 Task: Change the view to calendar view.
Action: Mouse moved to (72, 503)
Screenshot: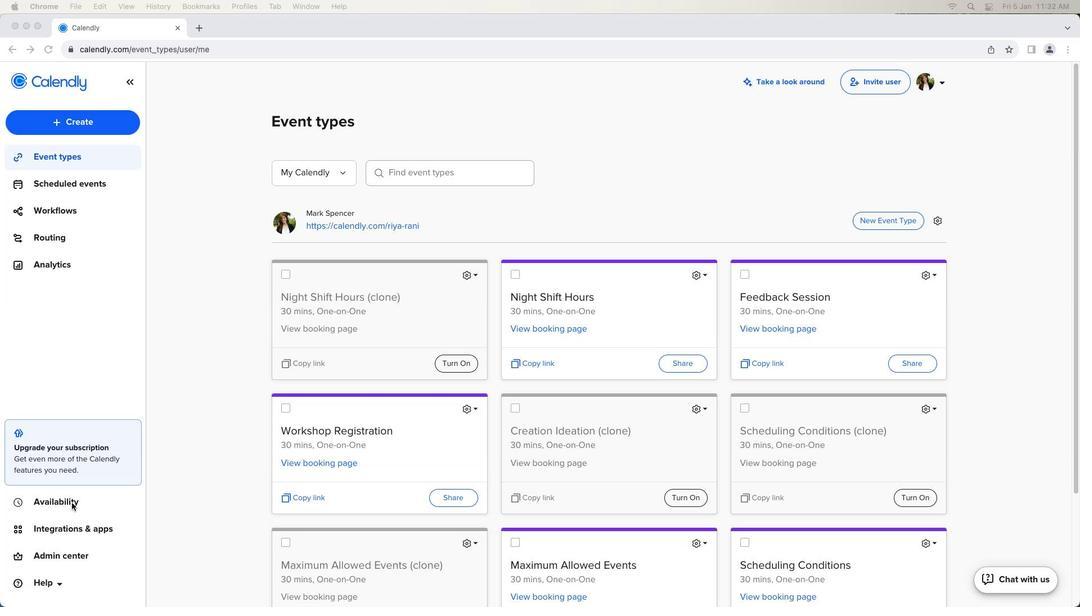 
Action: Mouse pressed left at (72, 503)
Screenshot: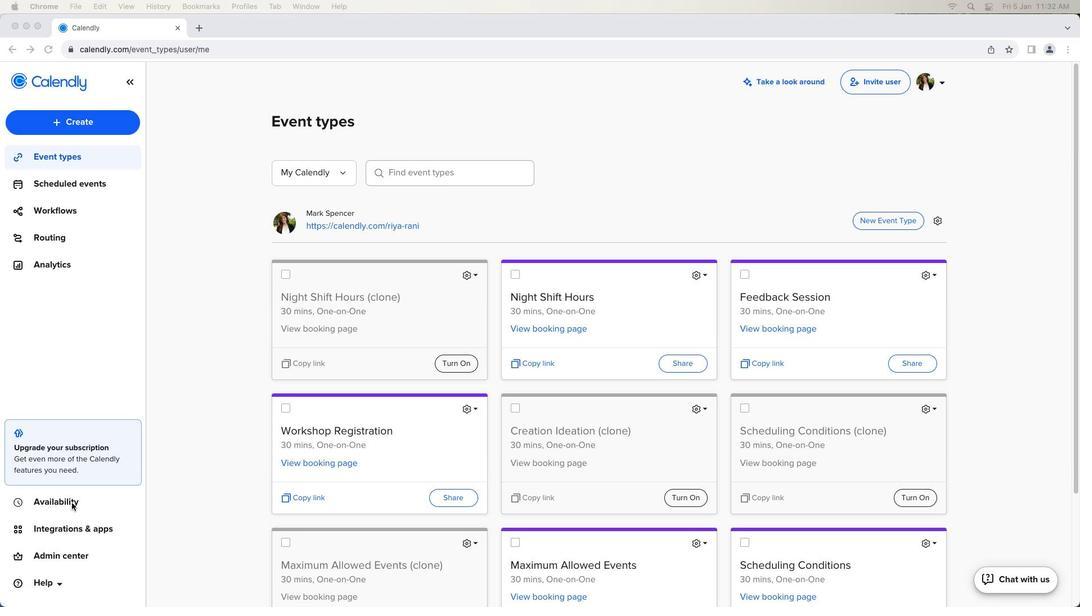 
Action: Mouse moved to (72, 502)
Screenshot: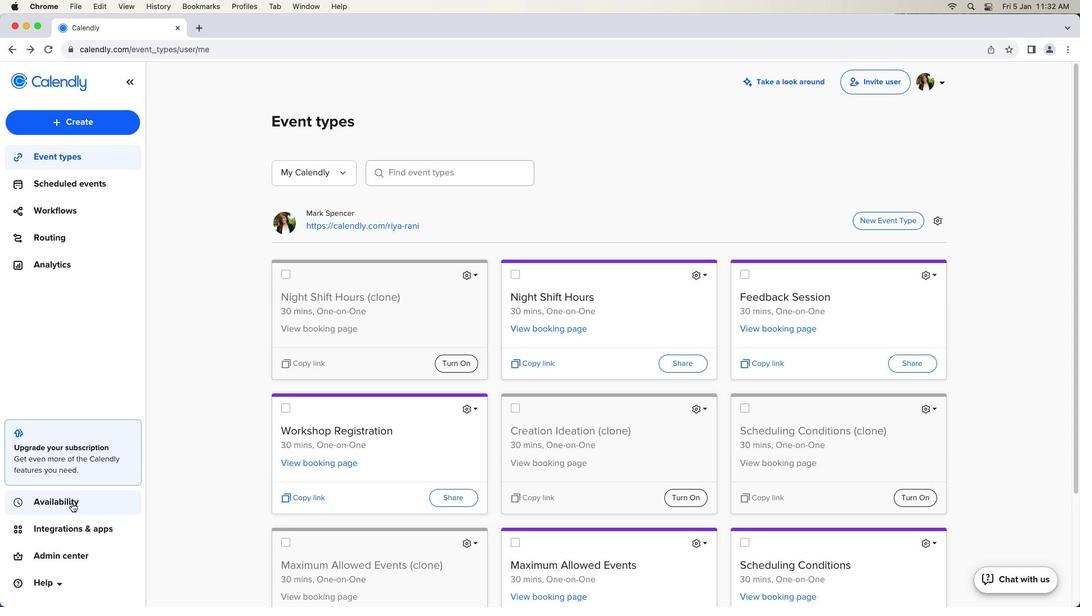 
Action: Mouse pressed left at (72, 502)
Screenshot: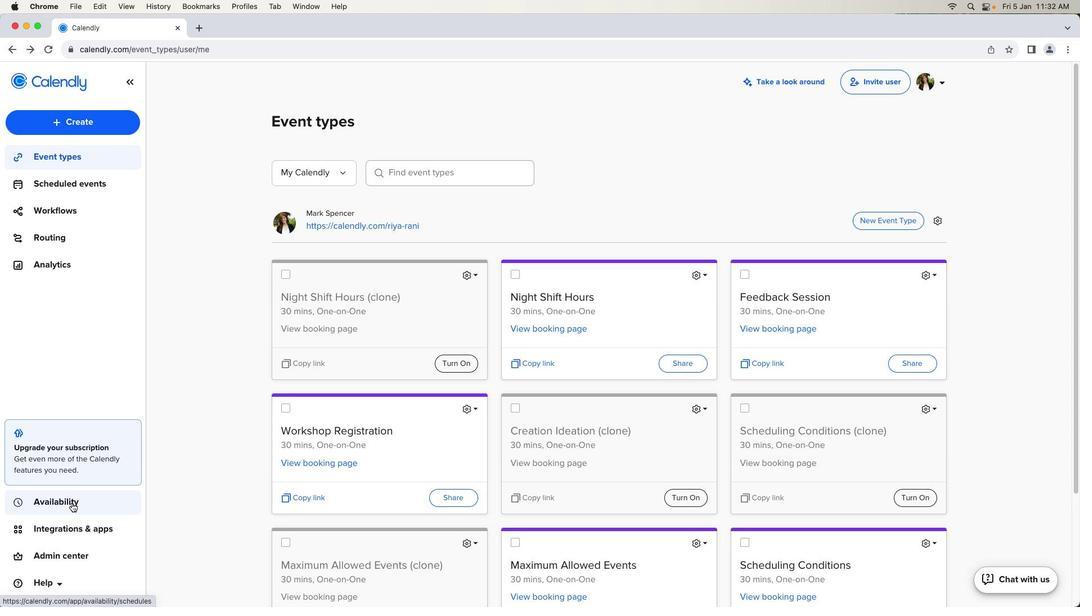 
Action: Mouse moved to (400, 301)
Screenshot: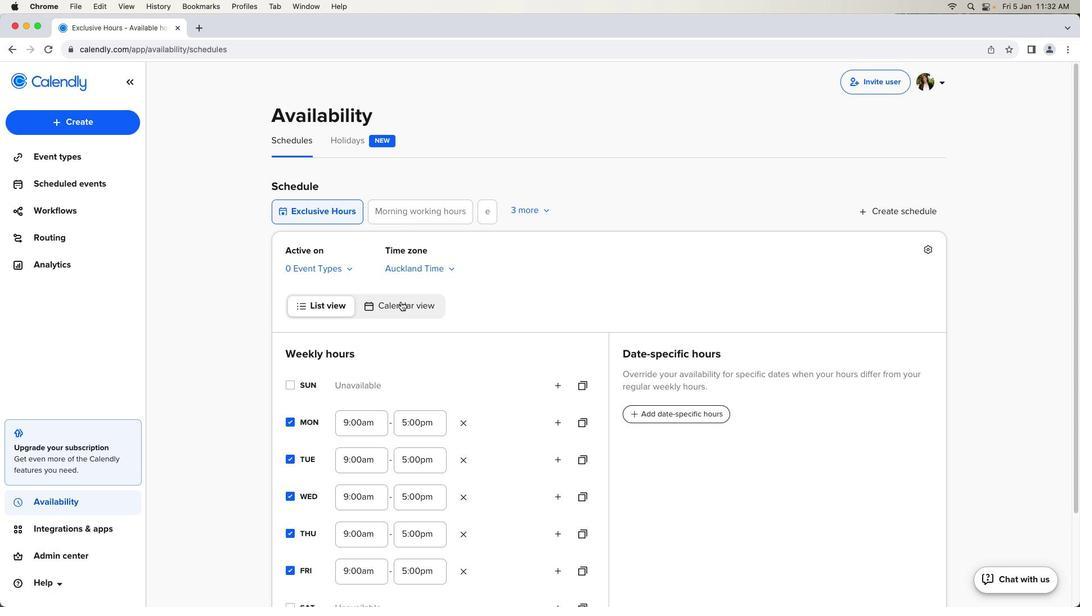 
Action: Mouse pressed left at (400, 301)
Screenshot: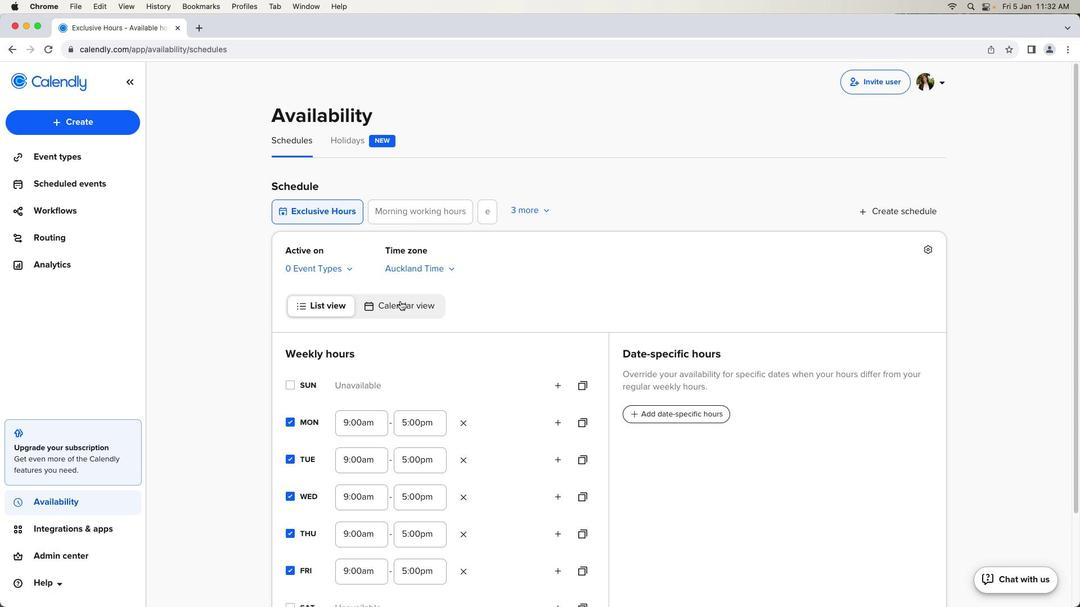 
Action: Mouse moved to (411, 310)
Screenshot: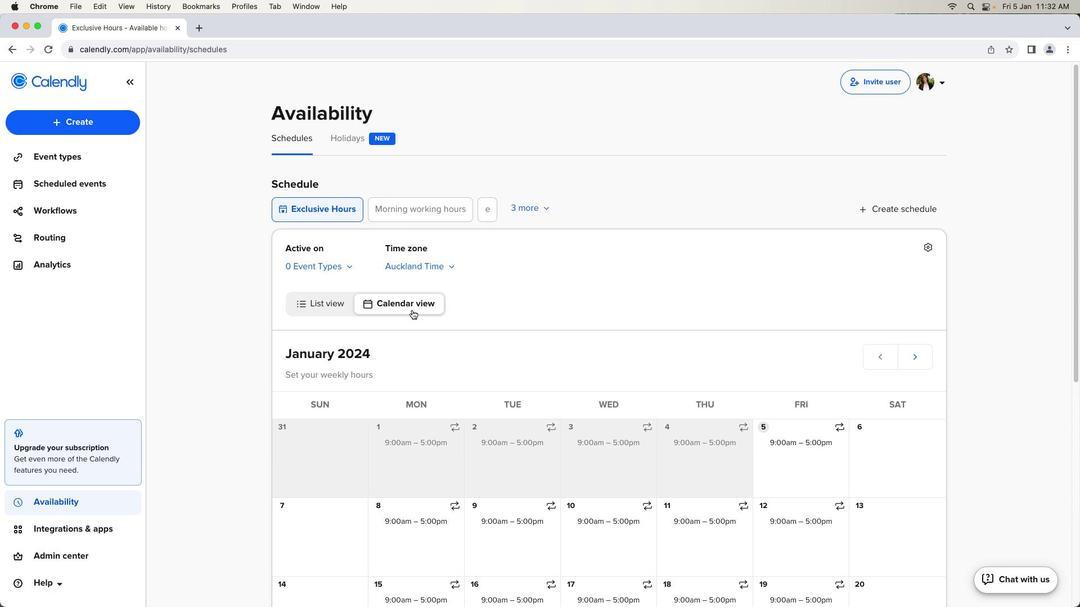 
Action: Mouse scrolled (411, 310) with delta (0, 0)
Screenshot: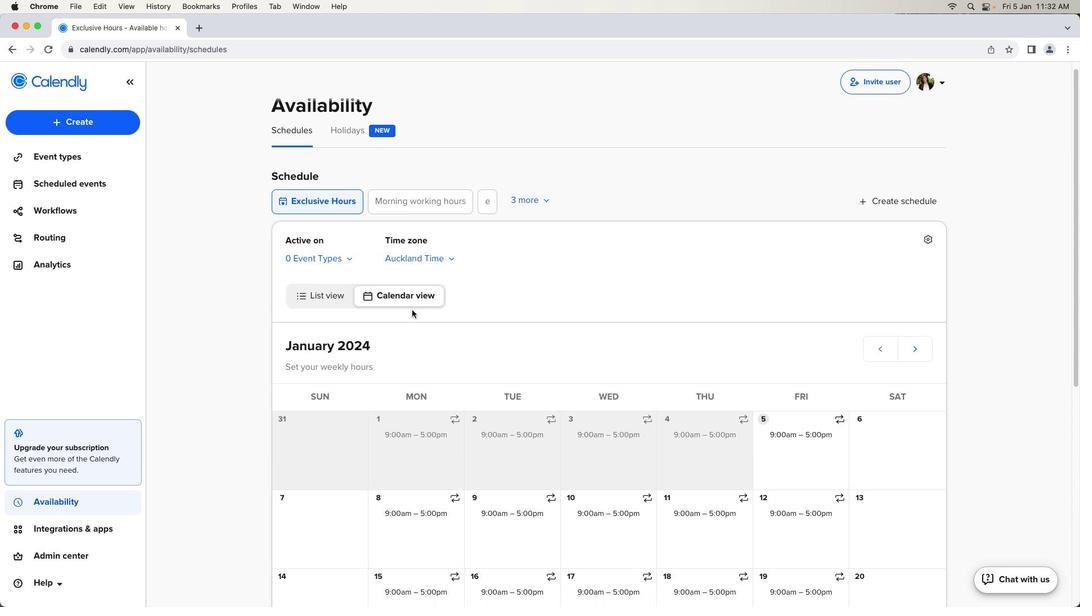 
Action: Mouse scrolled (411, 310) with delta (0, 0)
Screenshot: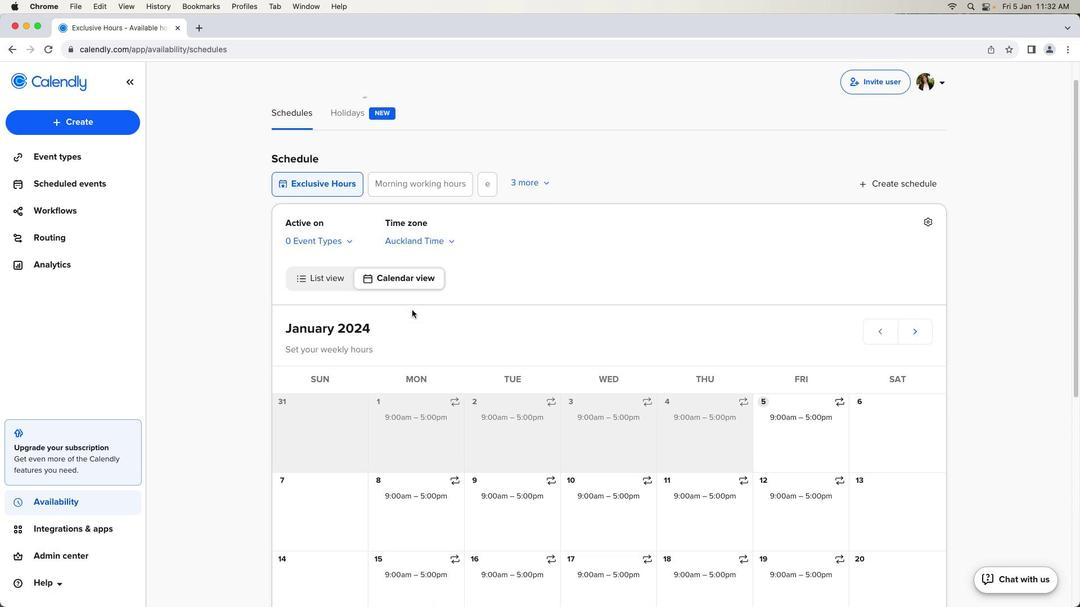 
Action: Mouse moved to (412, 310)
Screenshot: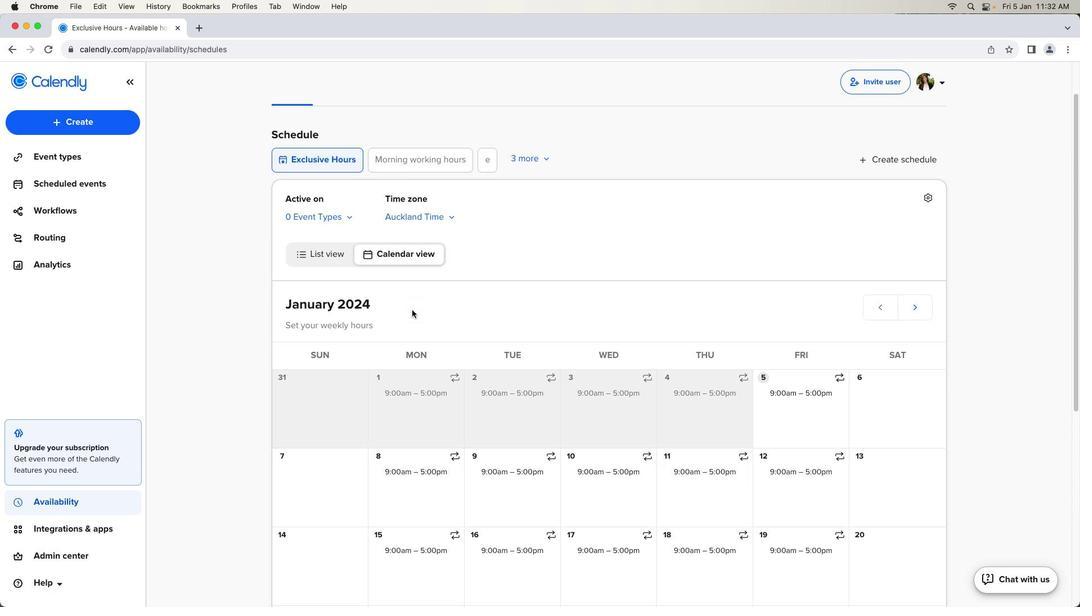 
Action: Mouse scrolled (412, 310) with delta (0, -1)
Screenshot: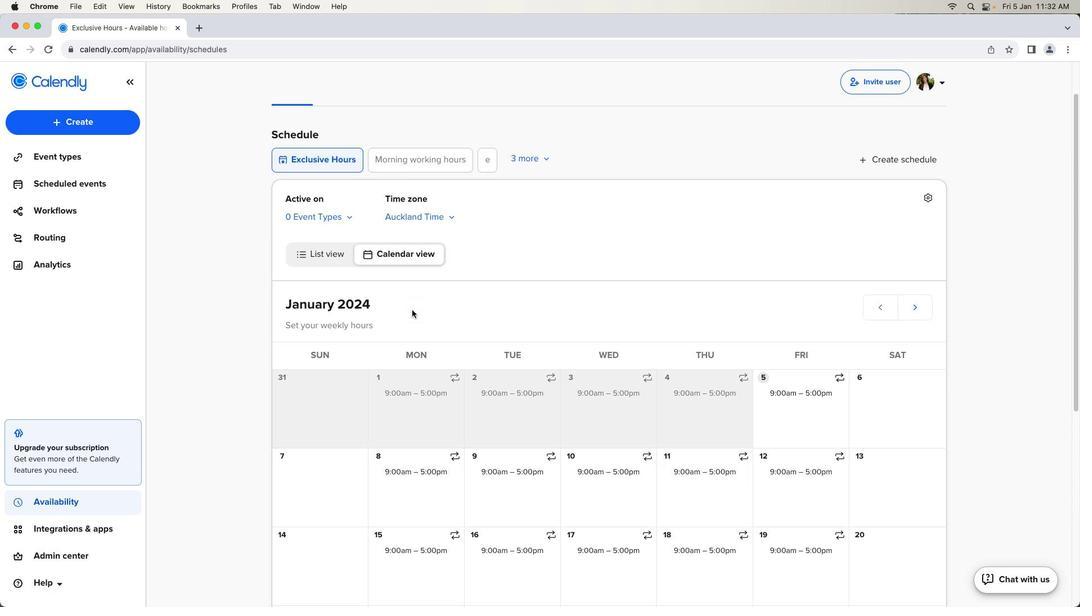 
Action: Mouse moved to (413, 307)
Screenshot: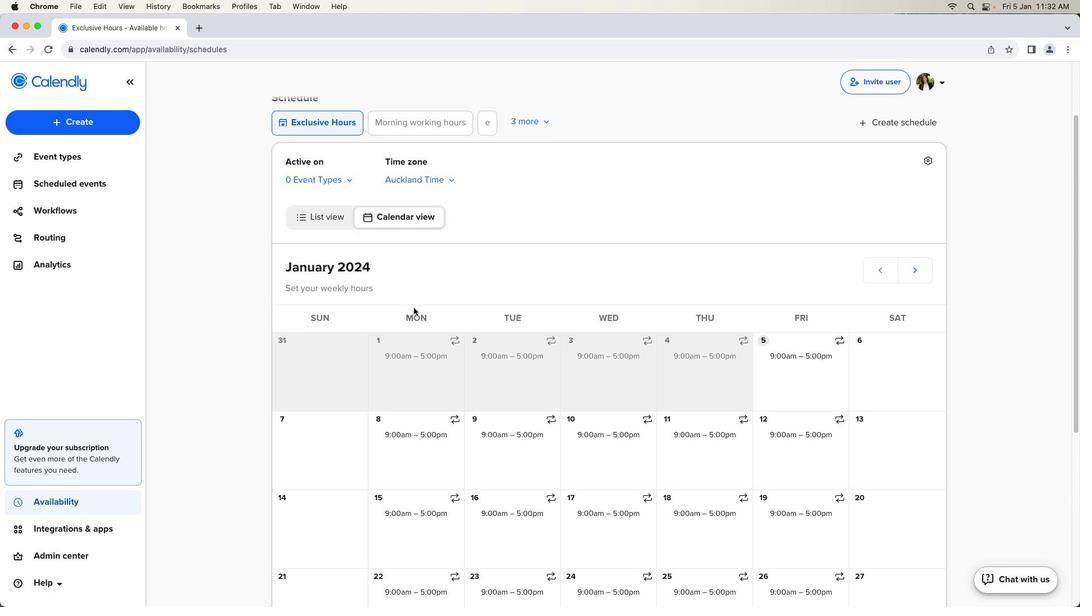 
Action: Mouse scrolled (413, 307) with delta (0, 0)
Screenshot: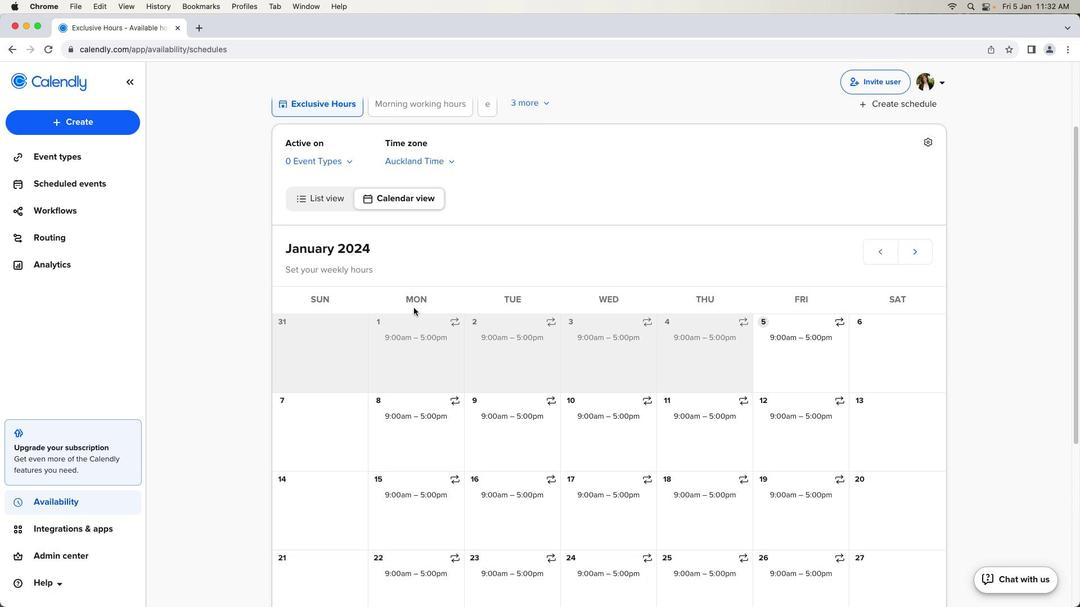 
Action: Mouse scrolled (413, 307) with delta (0, 0)
Screenshot: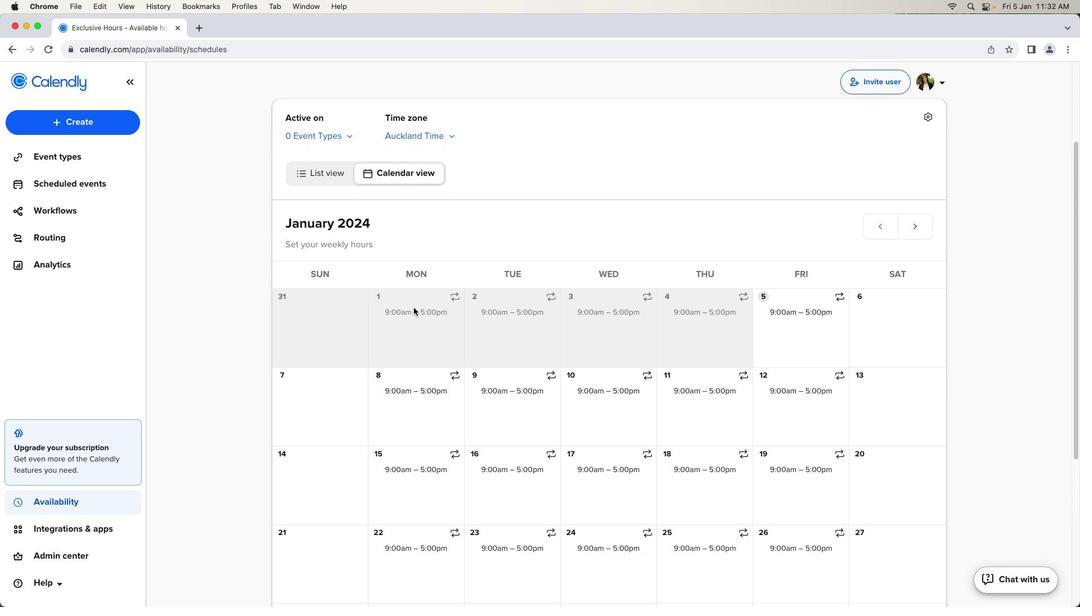 
Action: Mouse scrolled (413, 307) with delta (0, -1)
Screenshot: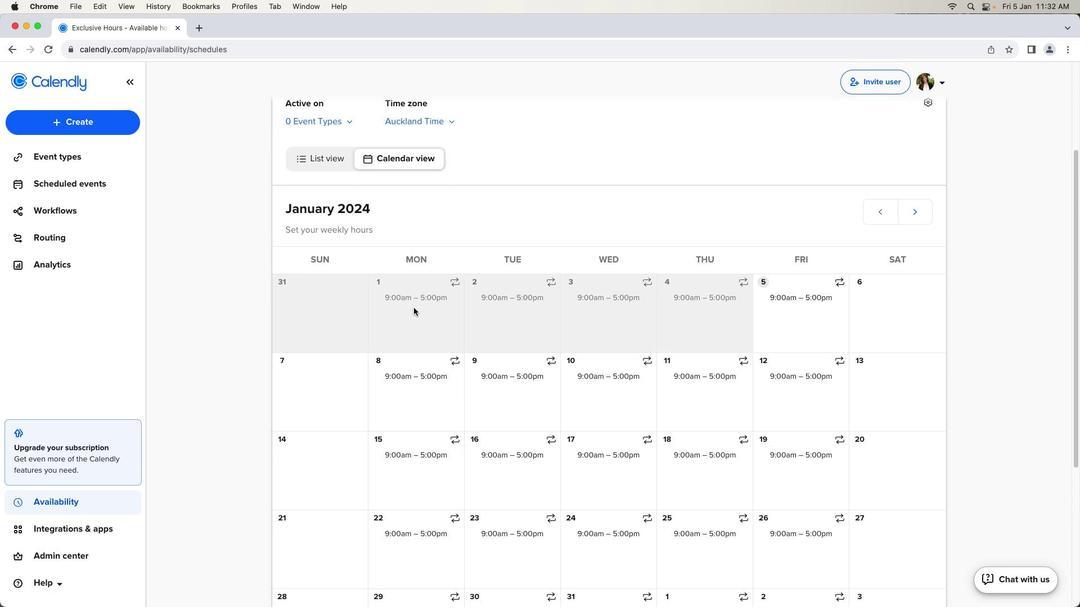 
Action: Mouse moved to (413, 308)
Screenshot: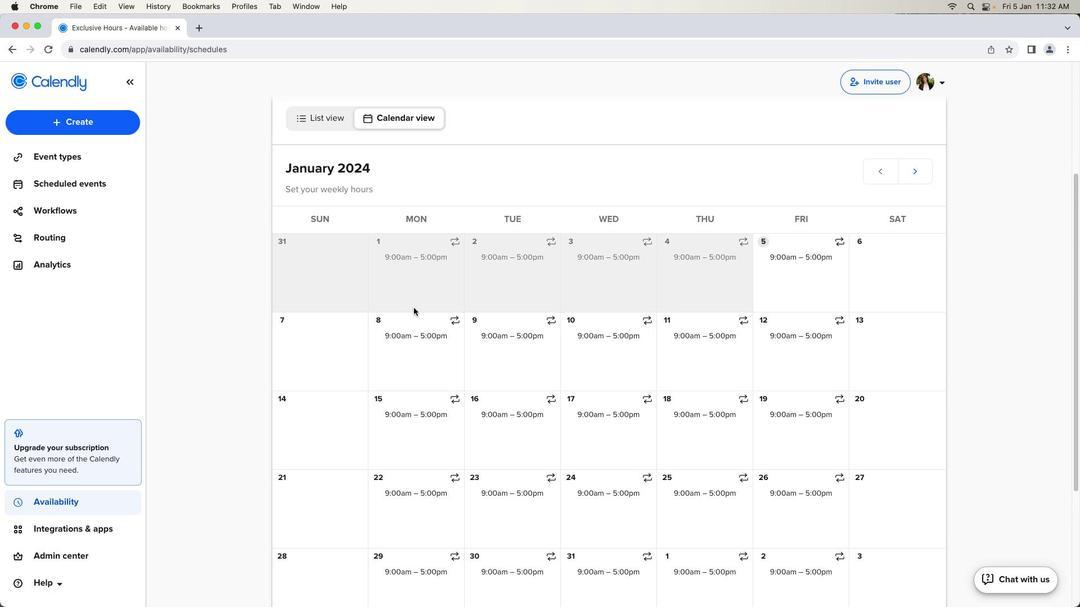 
